 Task: Add a column "Request date".
Action: Mouse moved to (351, 352)
Screenshot: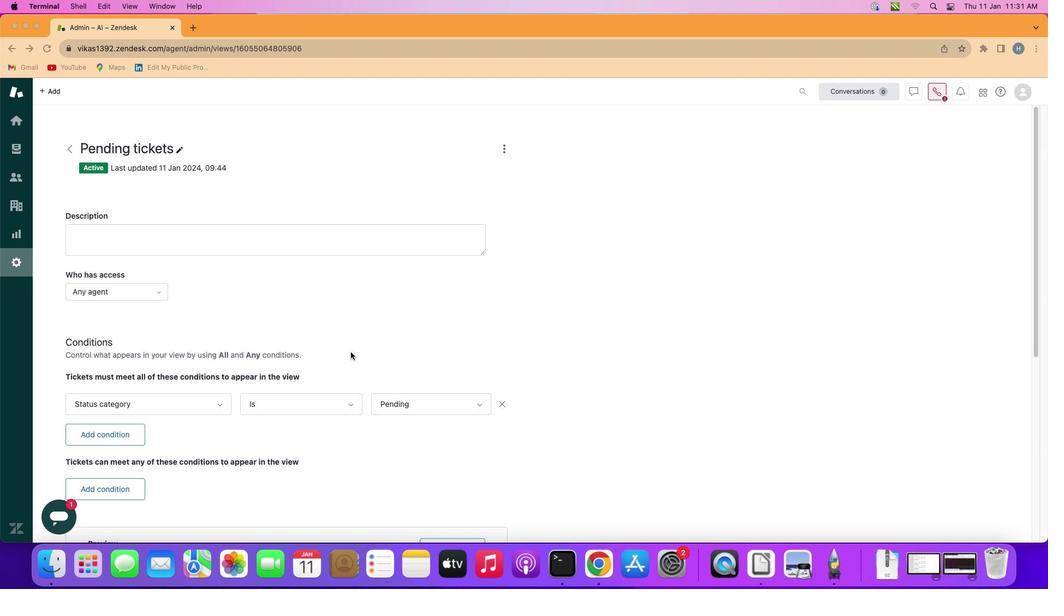
Action: Mouse scrolled (351, 352) with delta (0, 0)
Screenshot: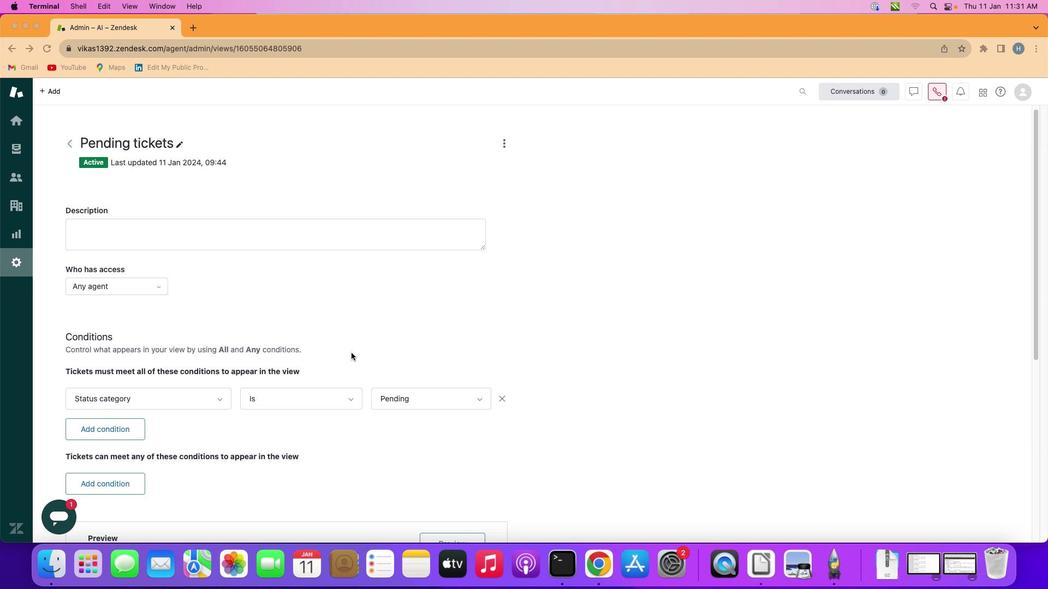 
Action: Mouse scrolled (351, 352) with delta (0, 0)
Screenshot: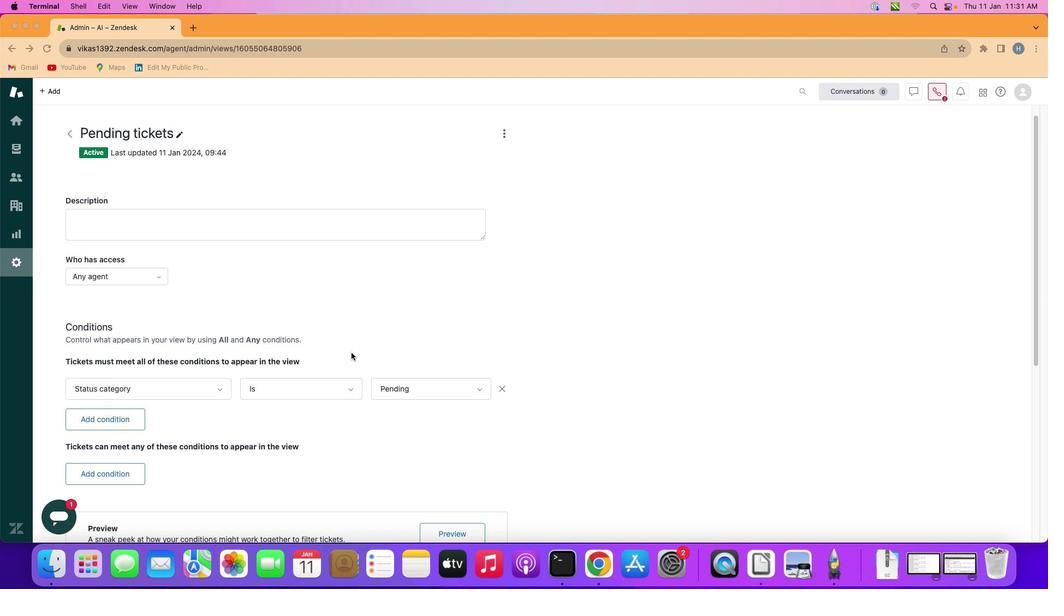 
Action: Mouse moved to (351, 352)
Screenshot: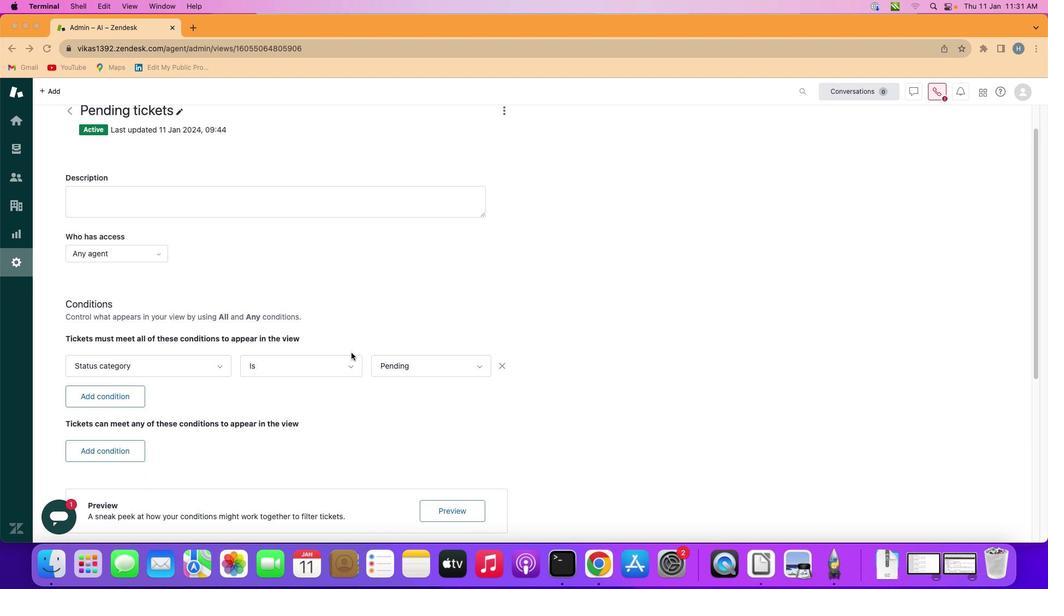 
Action: Mouse scrolled (351, 352) with delta (0, 0)
Screenshot: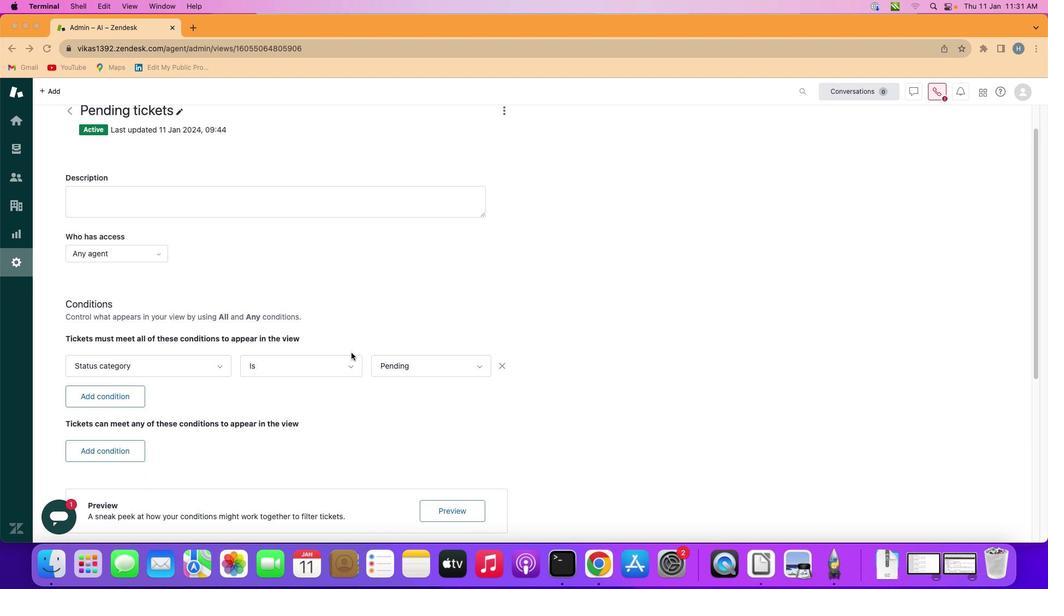 
Action: Mouse moved to (351, 353)
Screenshot: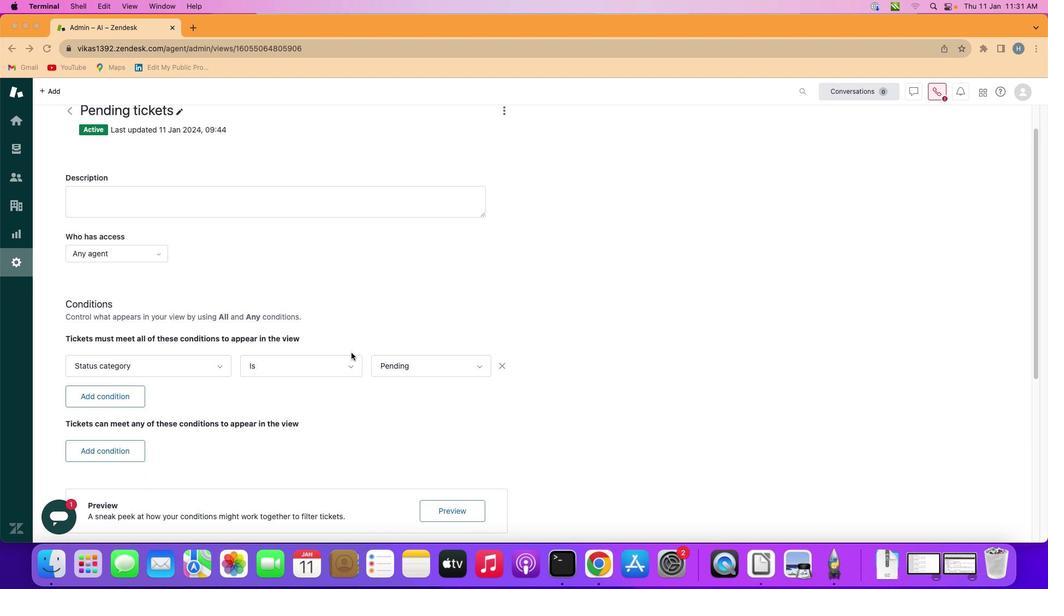 
Action: Mouse scrolled (351, 353) with delta (0, 0)
Screenshot: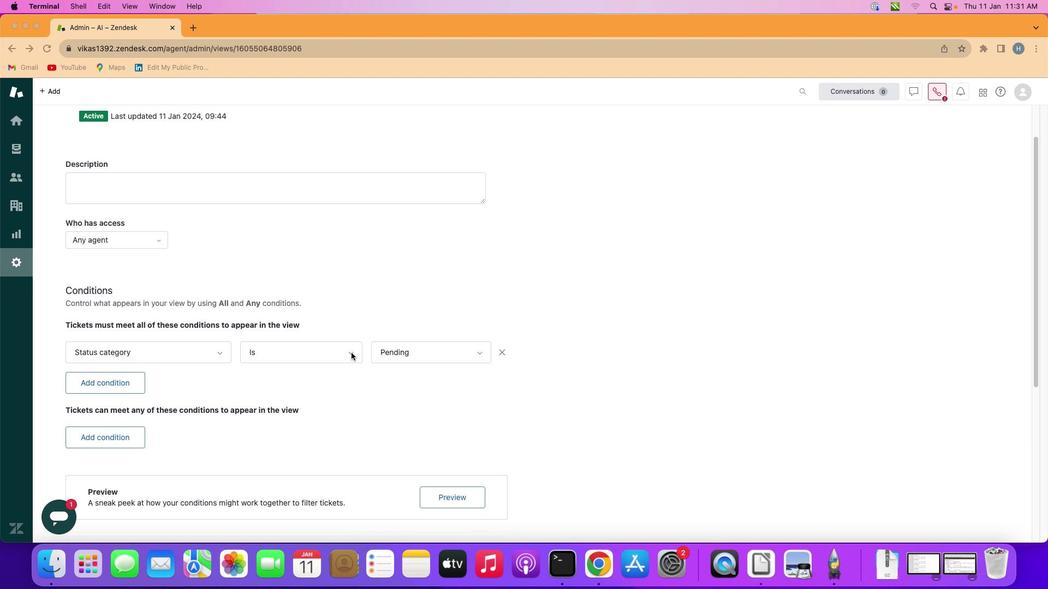 
Action: Mouse scrolled (351, 353) with delta (0, 0)
Screenshot: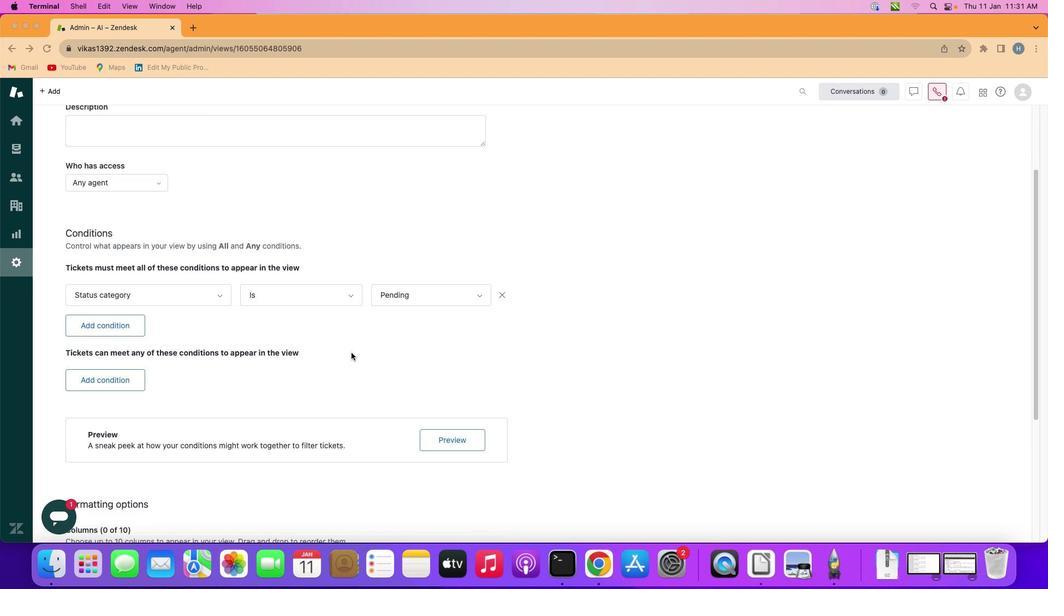 
Action: Mouse scrolled (351, 353) with delta (0, -1)
Screenshot: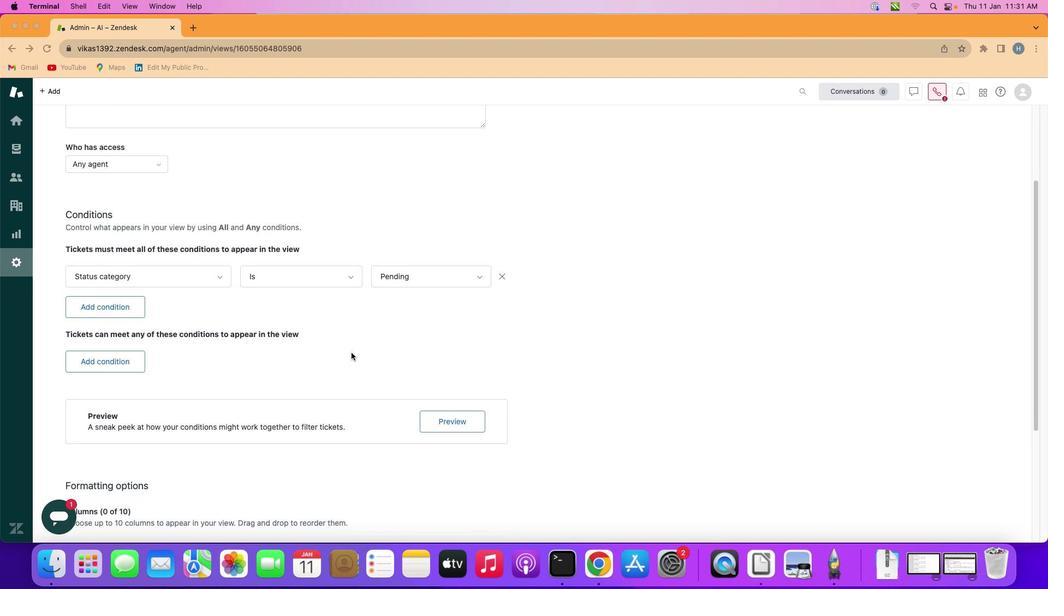 
Action: Mouse moved to (351, 353)
Screenshot: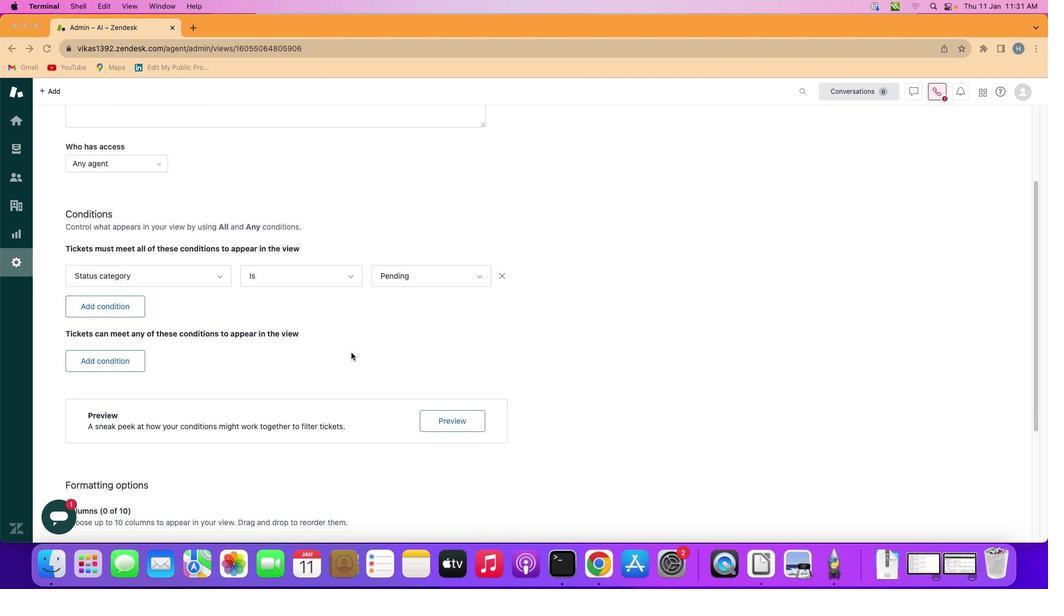 
Action: Mouse scrolled (351, 353) with delta (0, 0)
Screenshot: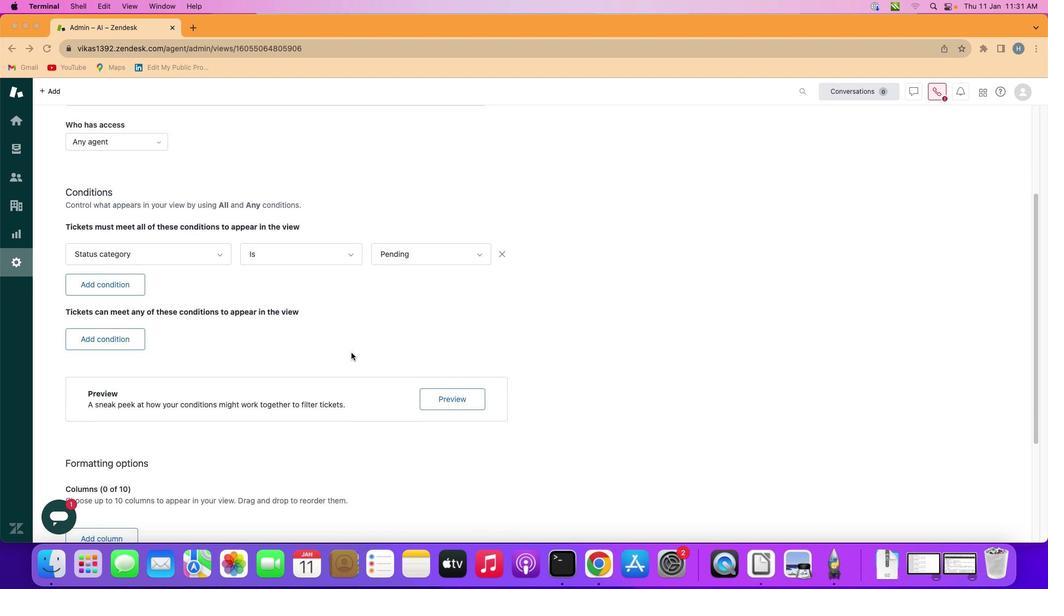 
Action: Mouse scrolled (351, 353) with delta (0, 0)
Screenshot: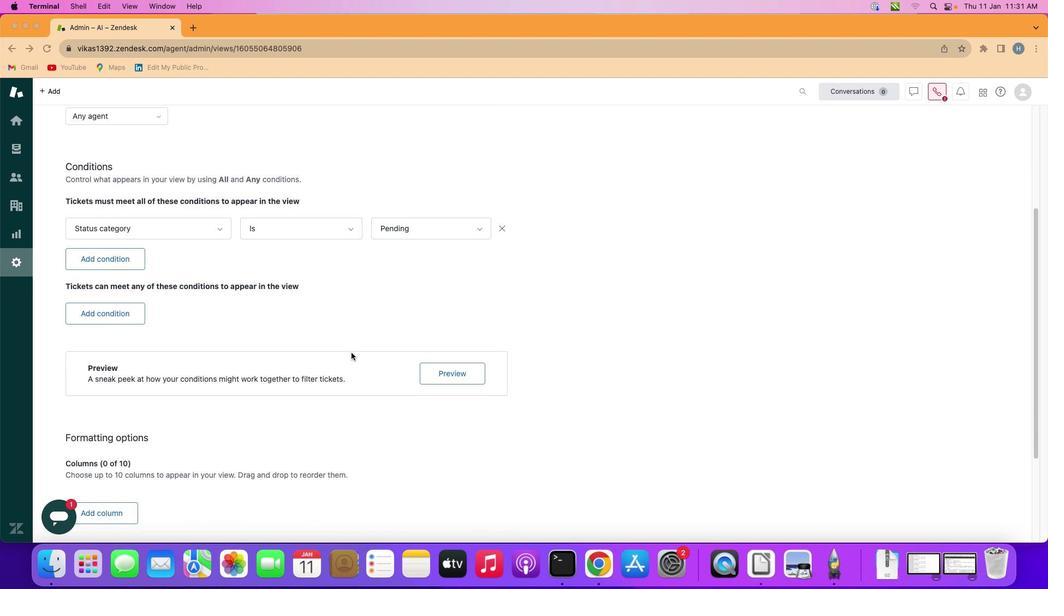 
Action: Mouse scrolled (351, 353) with delta (0, 0)
Screenshot: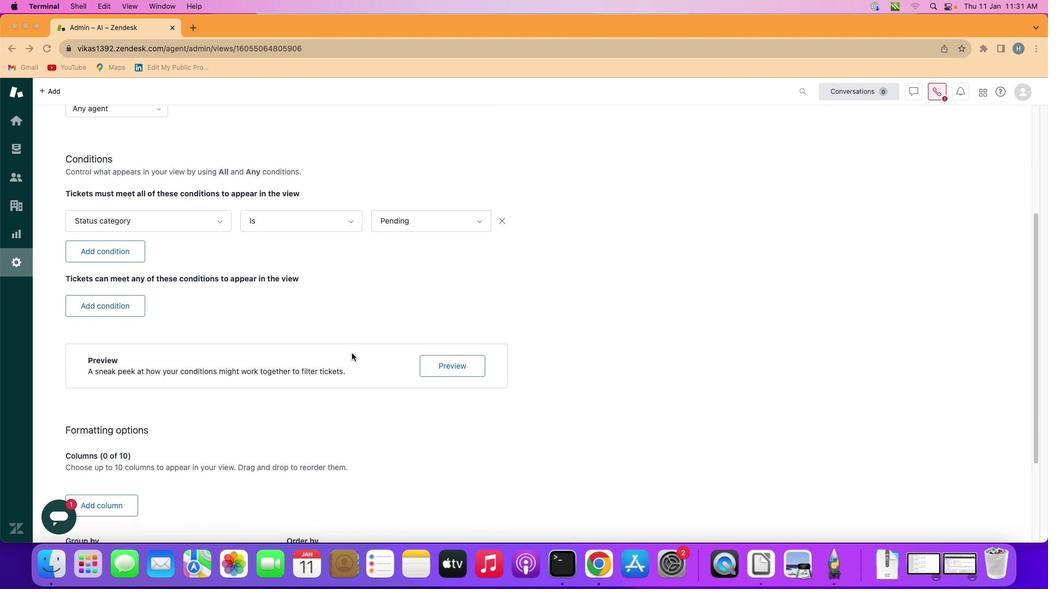 
Action: Mouse moved to (352, 353)
Screenshot: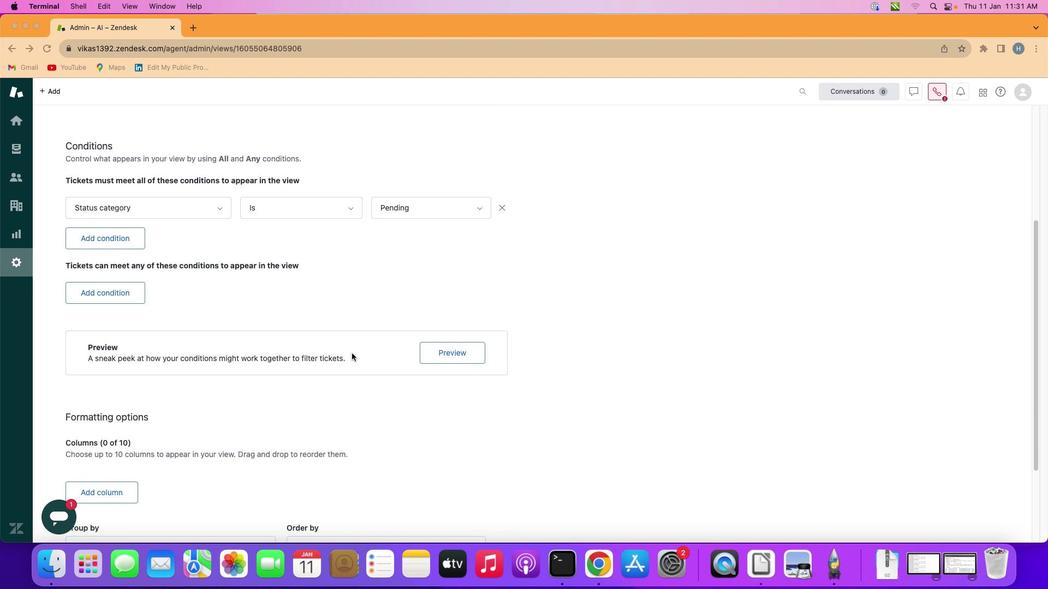 
Action: Mouse scrolled (352, 353) with delta (0, 0)
Screenshot: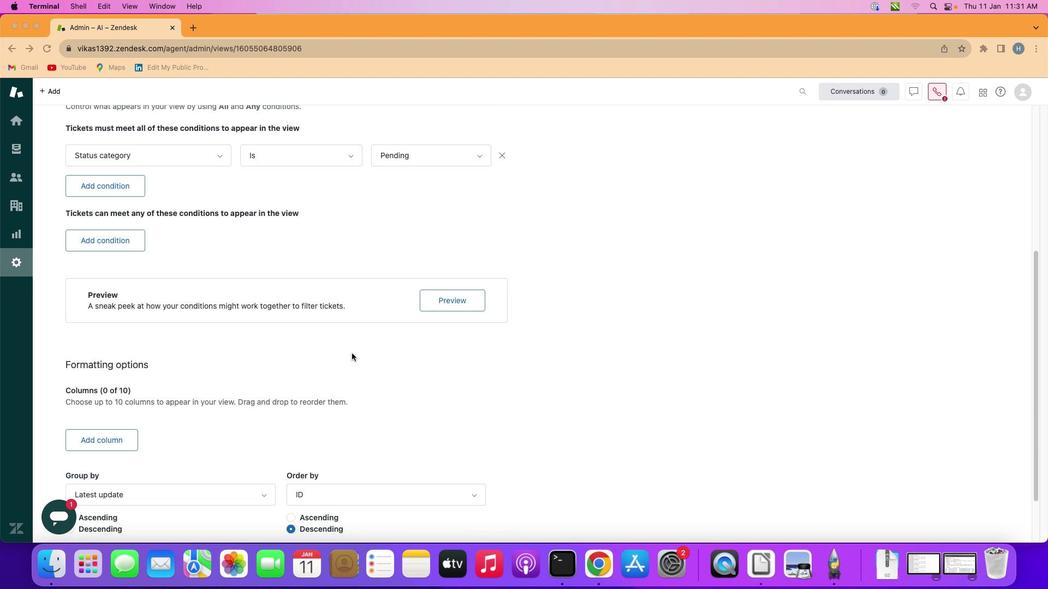 
Action: Mouse scrolled (352, 353) with delta (0, 0)
Screenshot: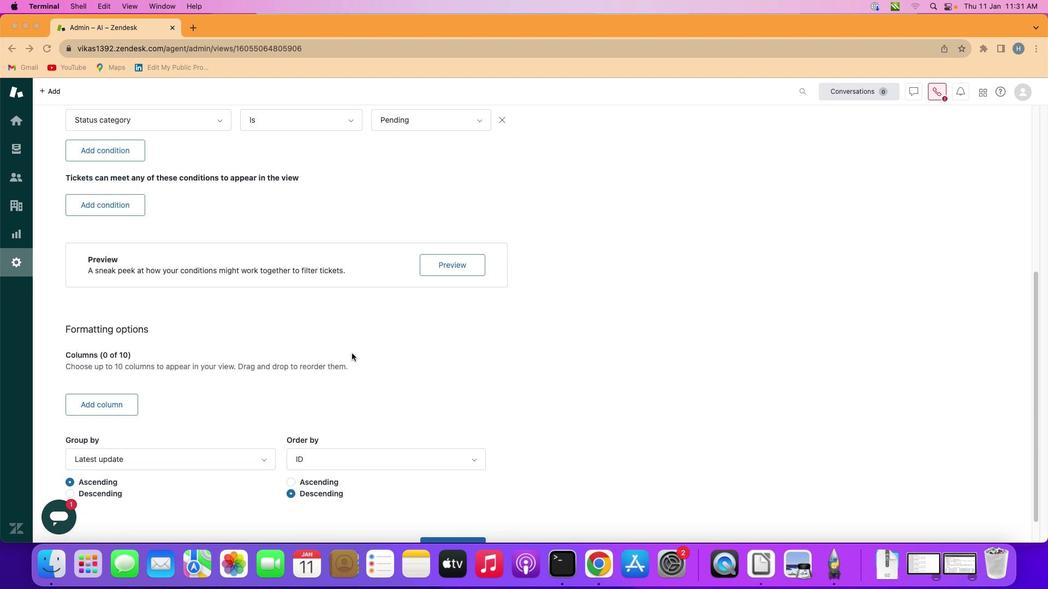 
Action: Mouse scrolled (352, 353) with delta (0, -1)
Screenshot: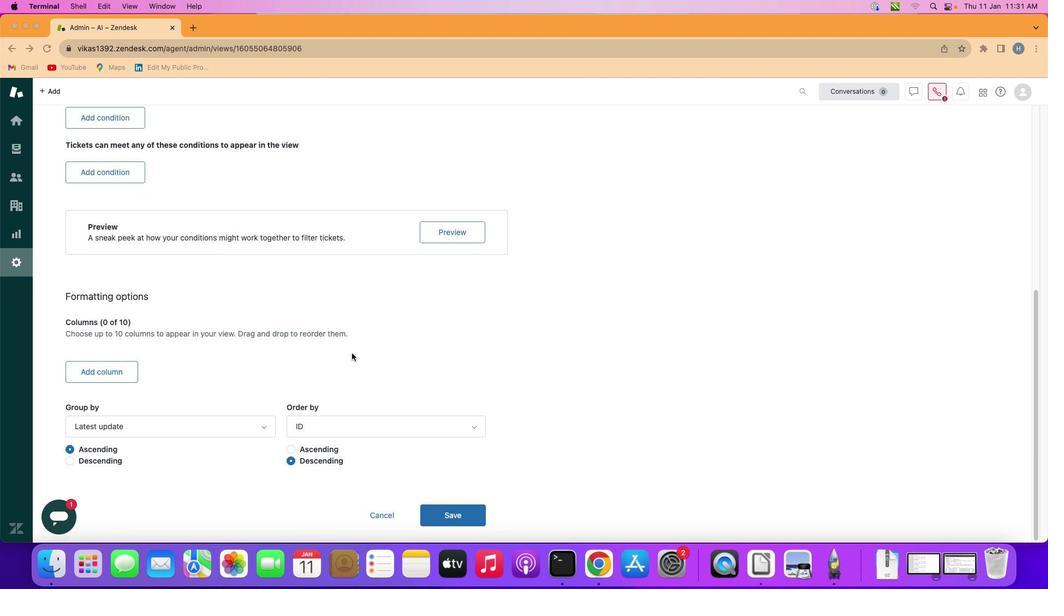
Action: Mouse scrolled (352, 353) with delta (0, -2)
Screenshot: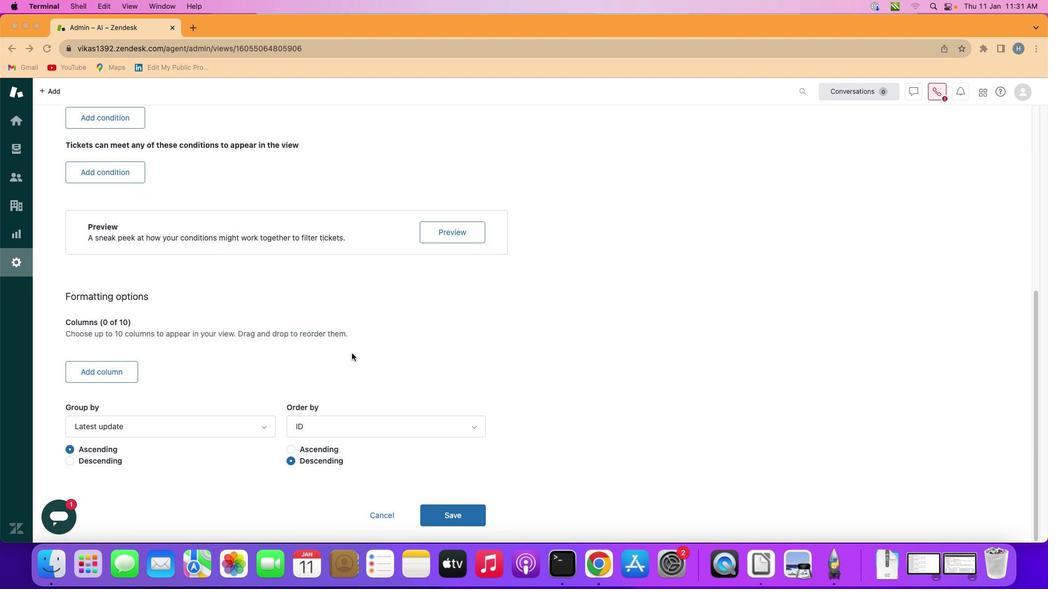 
Action: Mouse scrolled (352, 353) with delta (0, -2)
Screenshot: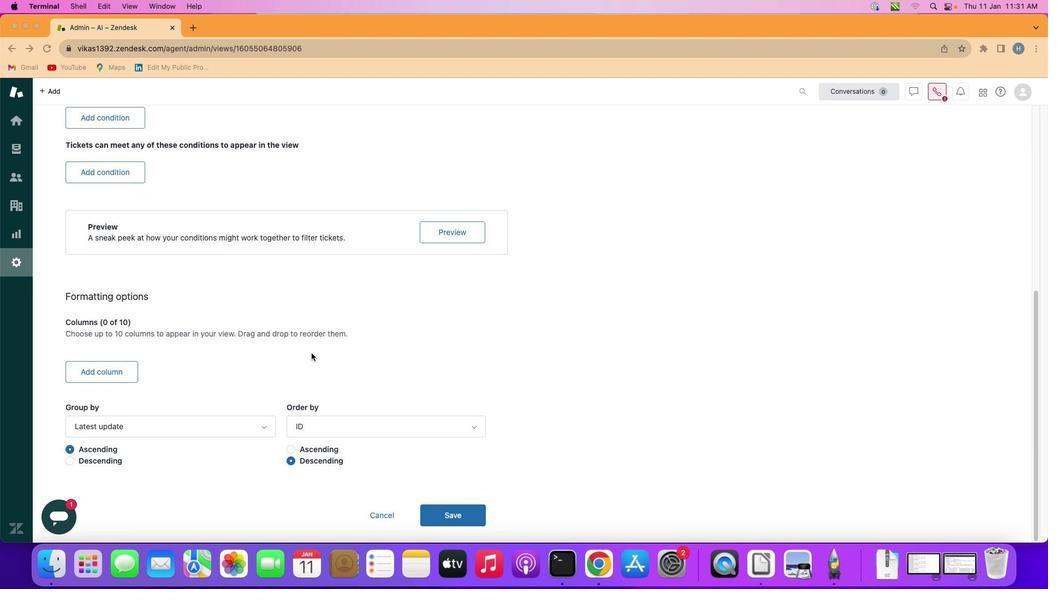 
Action: Mouse moved to (93, 371)
Screenshot: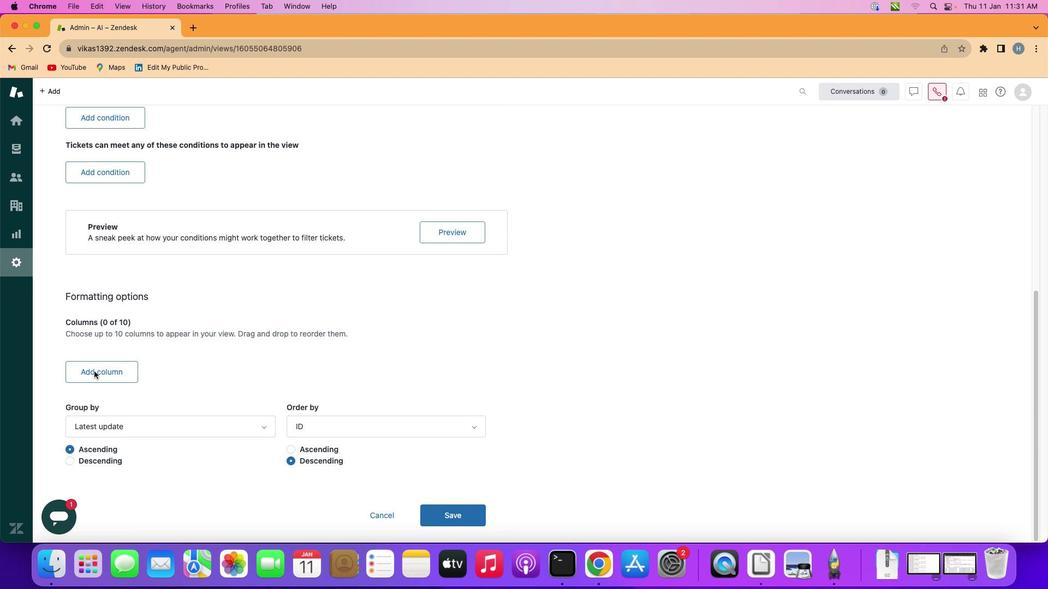 
Action: Mouse pressed left at (93, 371)
Screenshot: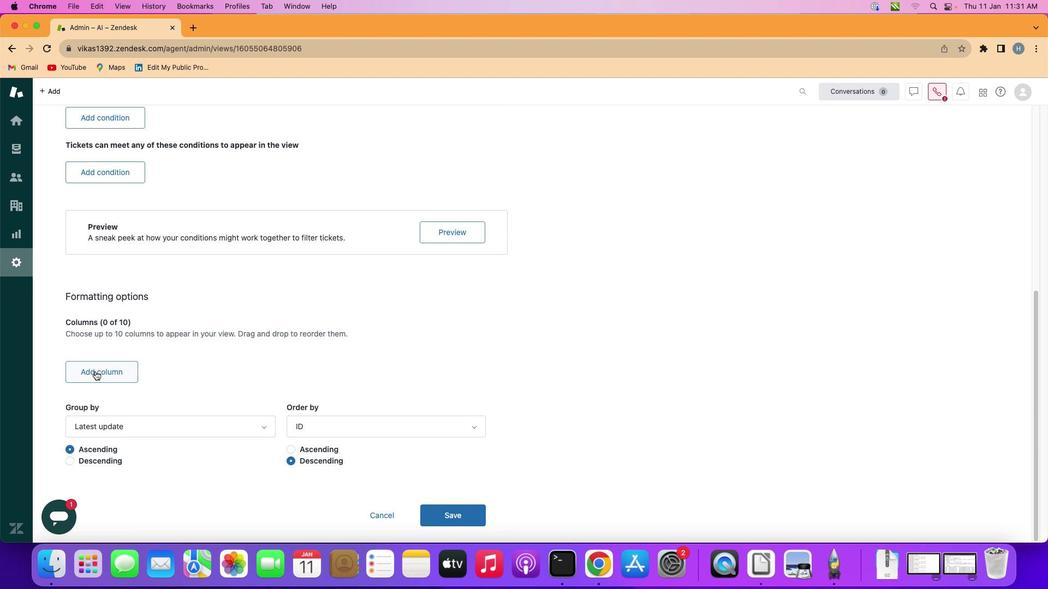 
Action: Mouse moved to (98, 371)
Screenshot: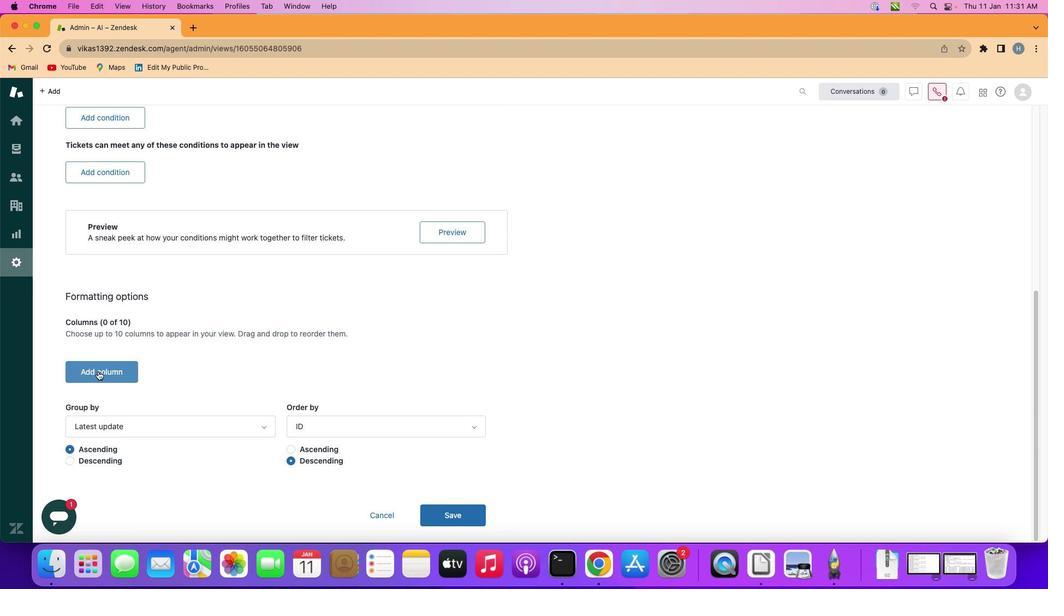 
Action: Mouse pressed left at (98, 371)
Screenshot: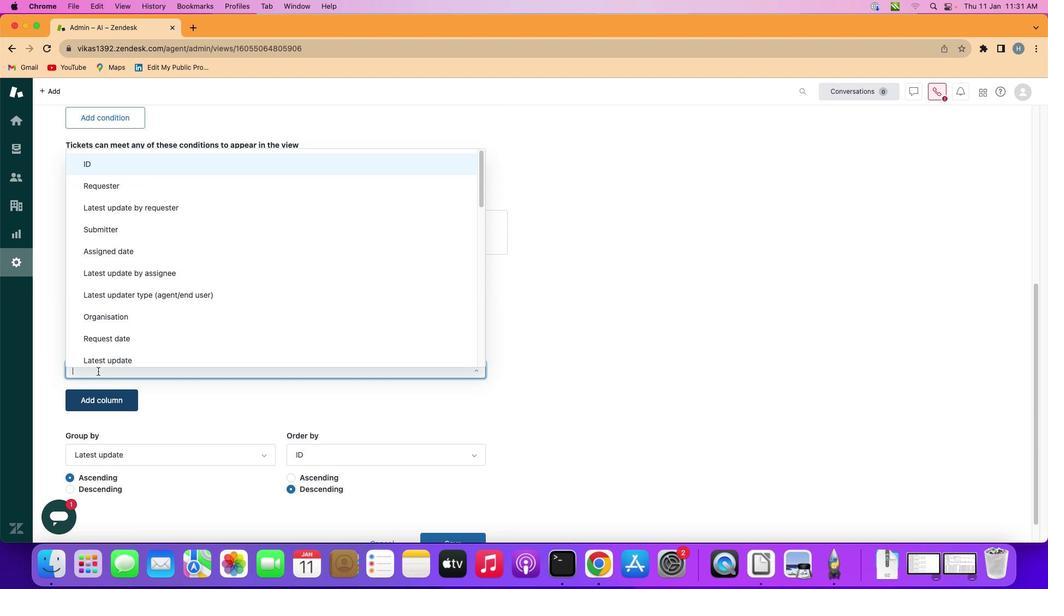
Action: Mouse moved to (168, 326)
Screenshot: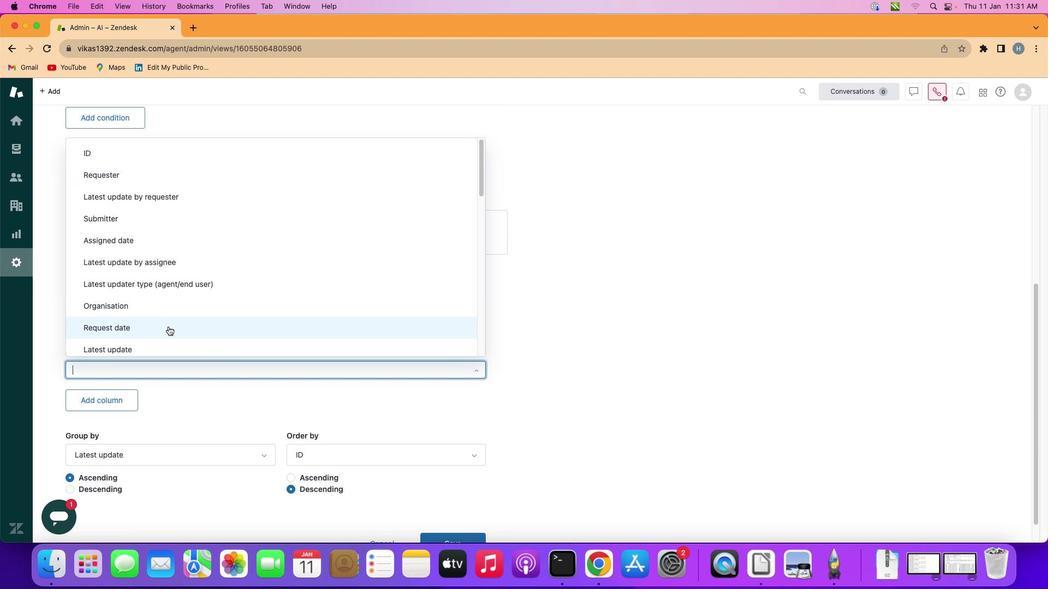 
Action: Mouse pressed left at (168, 326)
Screenshot: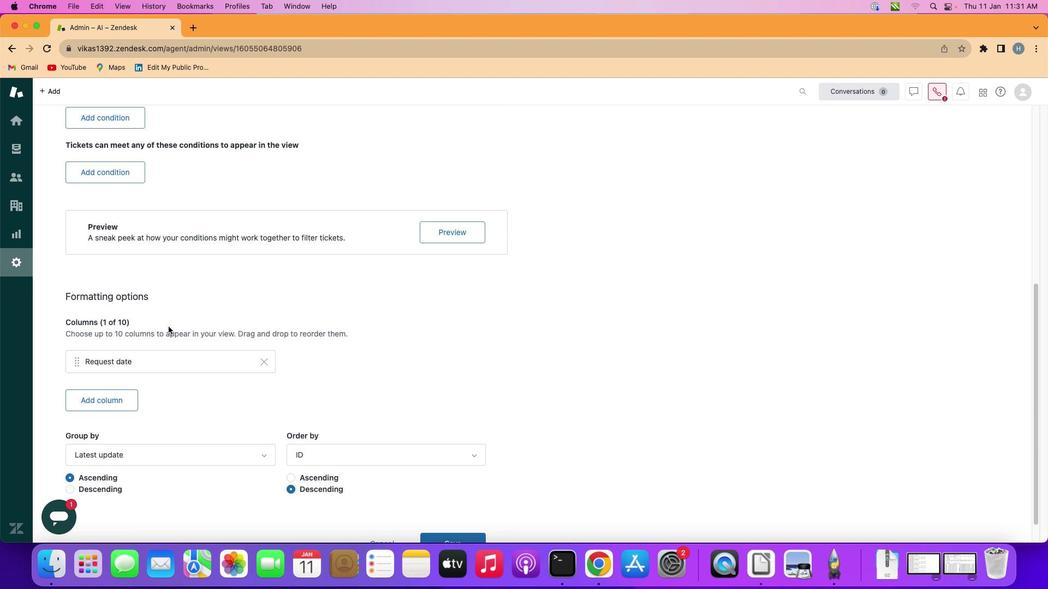 
